 Task: Add a condition where "Priority Is not High" in pending tickets.
Action: Mouse moved to (144, 547)
Screenshot: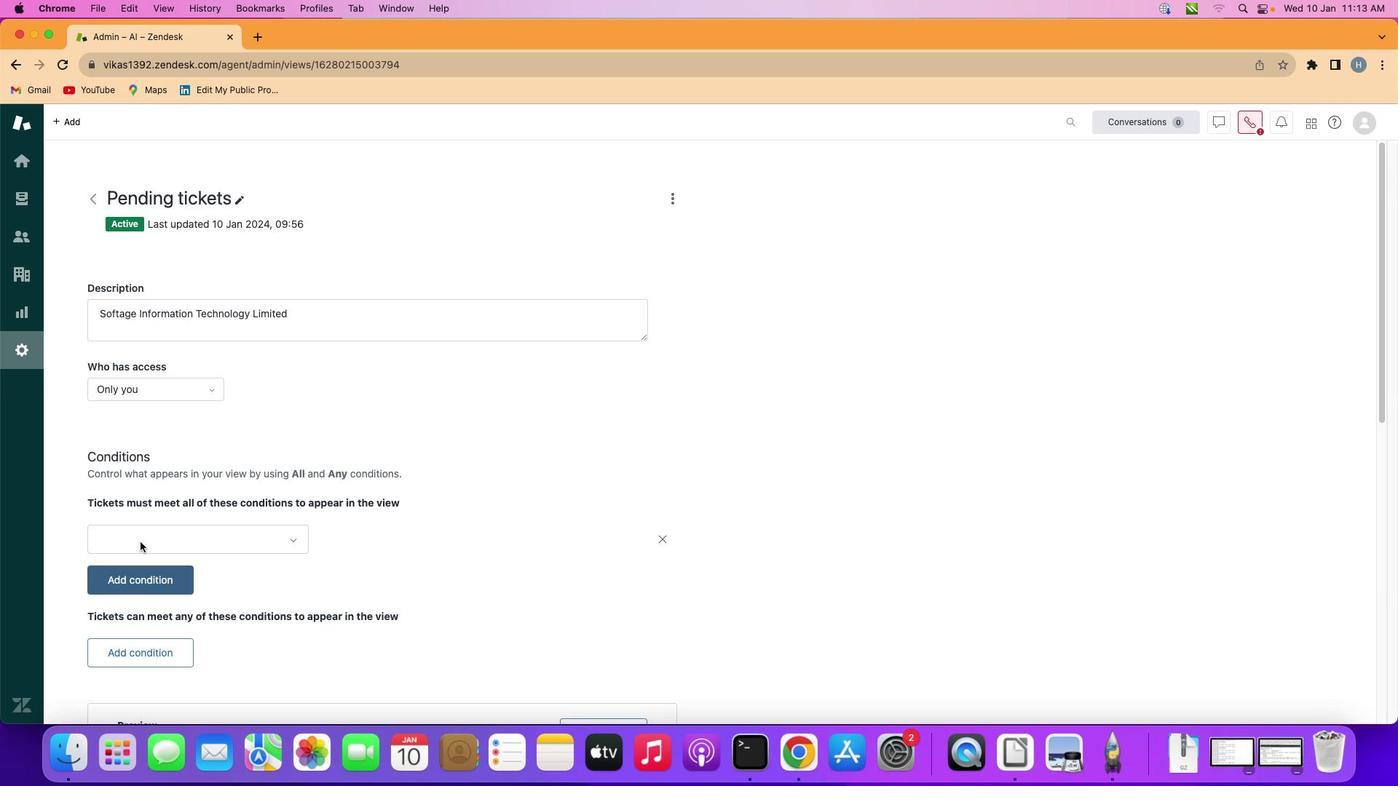 
Action: Mouse pressed left at (144, 547)
Screenshot: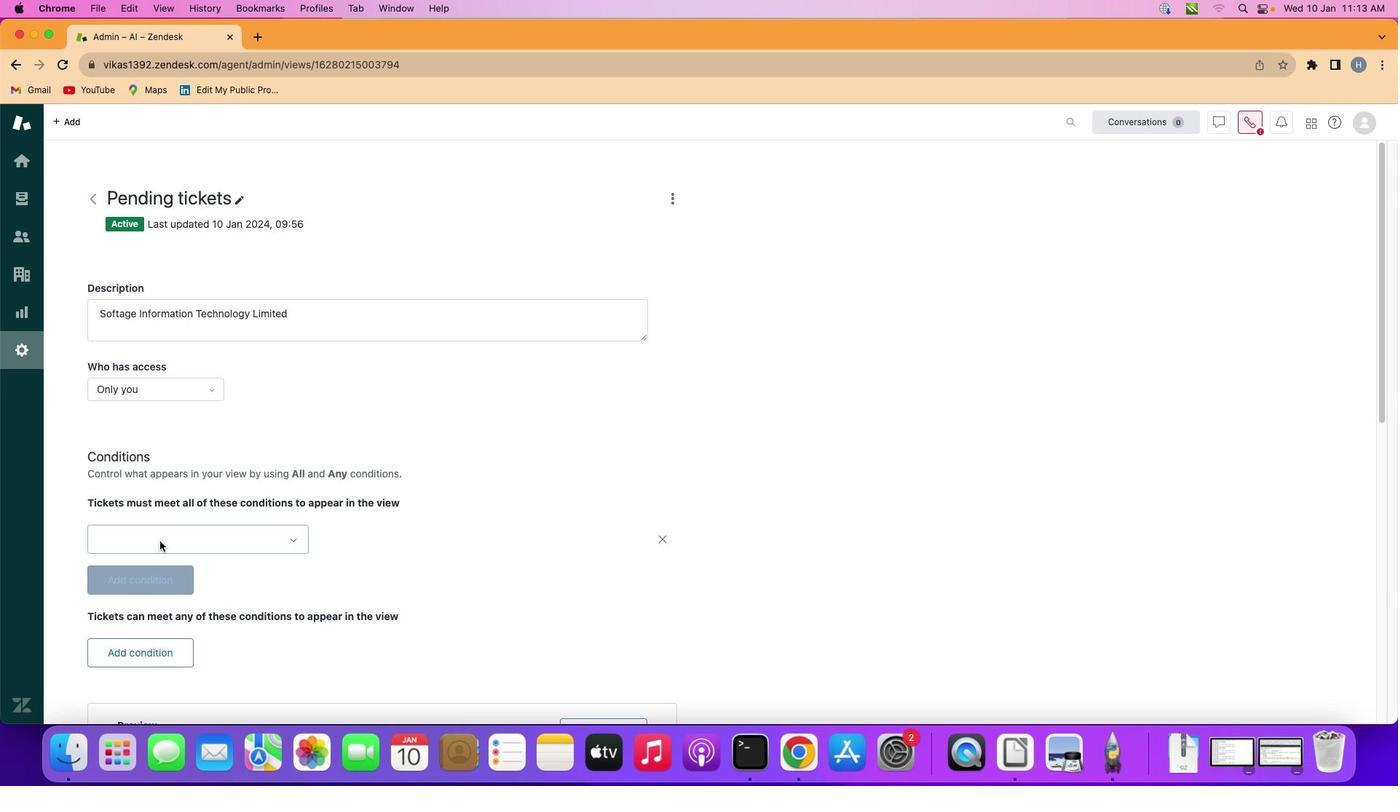 
Action: Mouse moved to (240, 545)
Screenshot: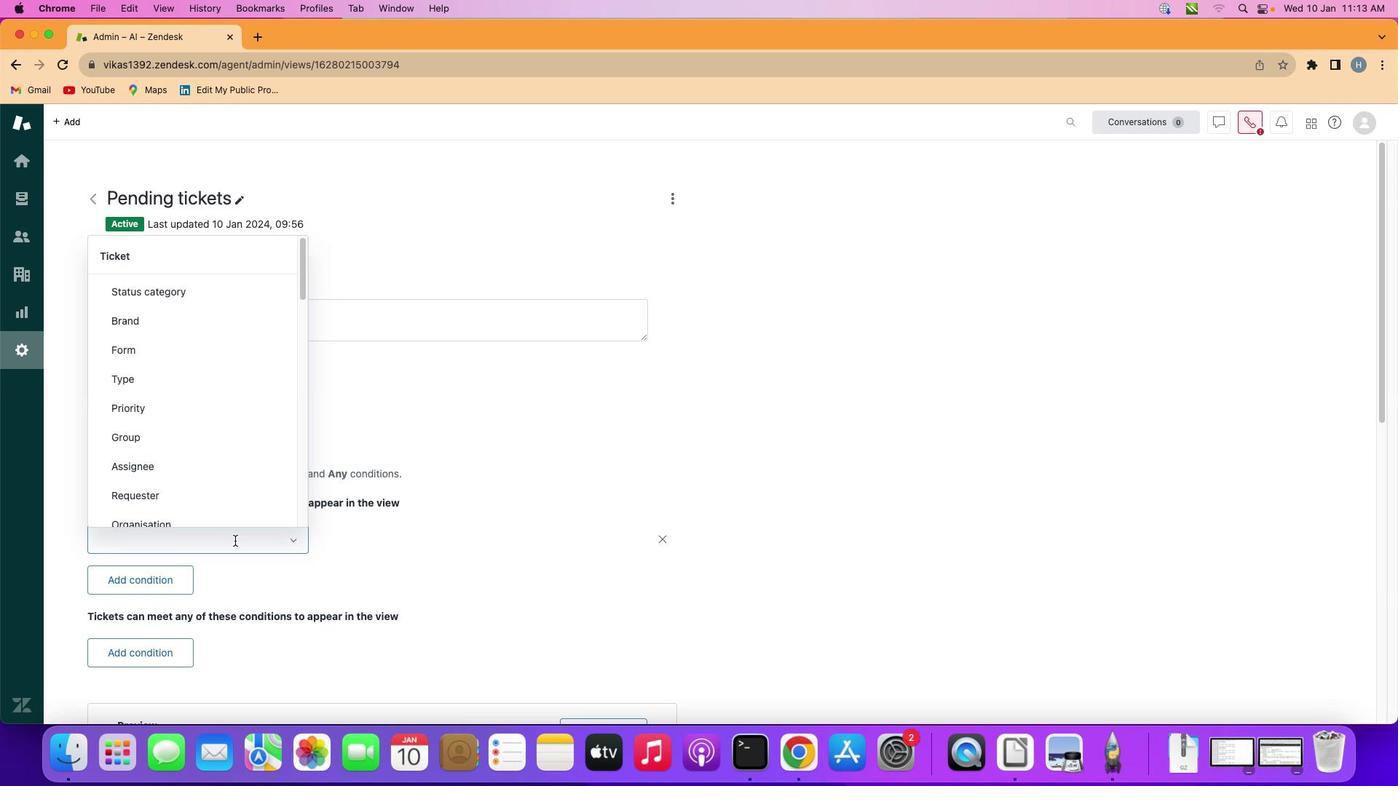 
Action: Mouse pressed left at (240, 545)
Screenshot: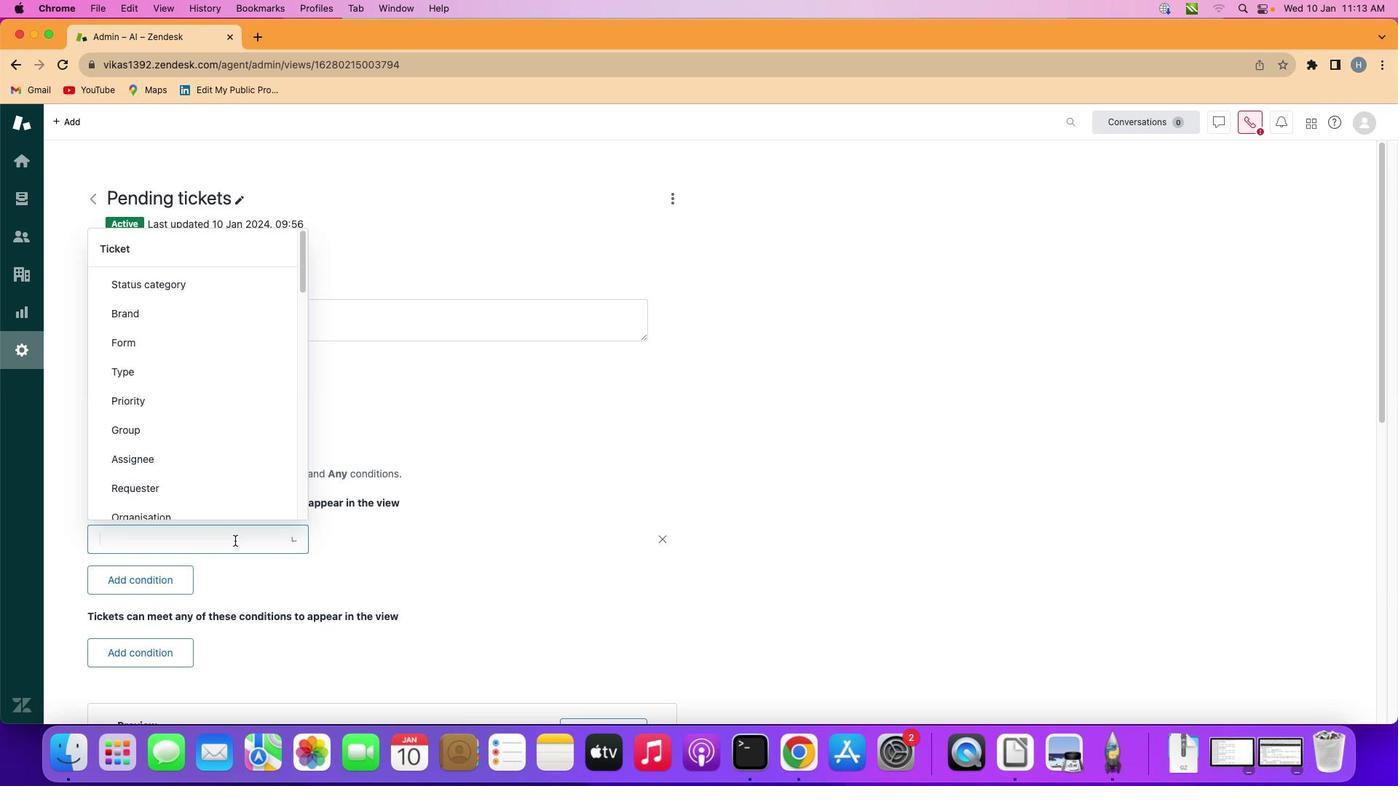 
Action: Mouse moved to (238, 411)
Screenshot: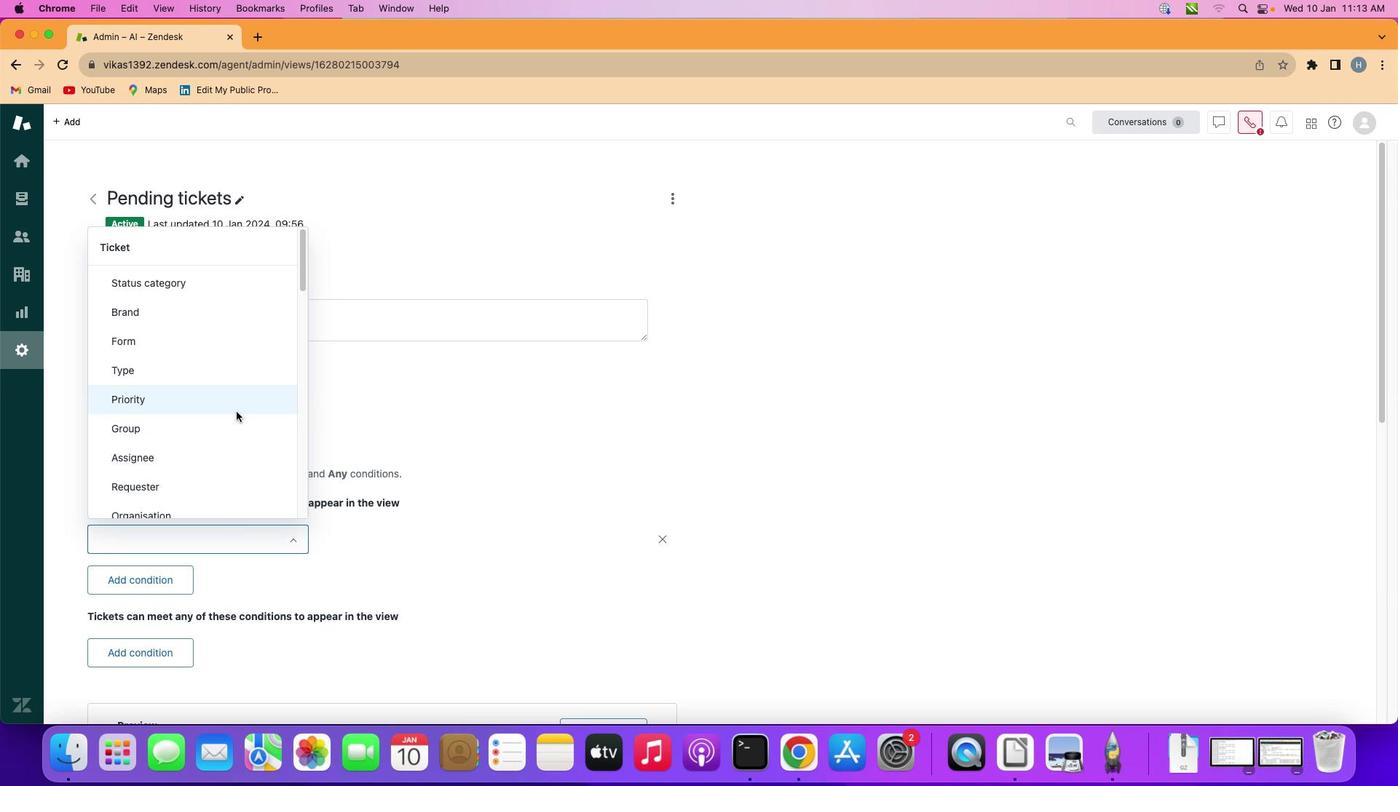 
Action: Mouse pressed left at (238, 411)
Screenshot: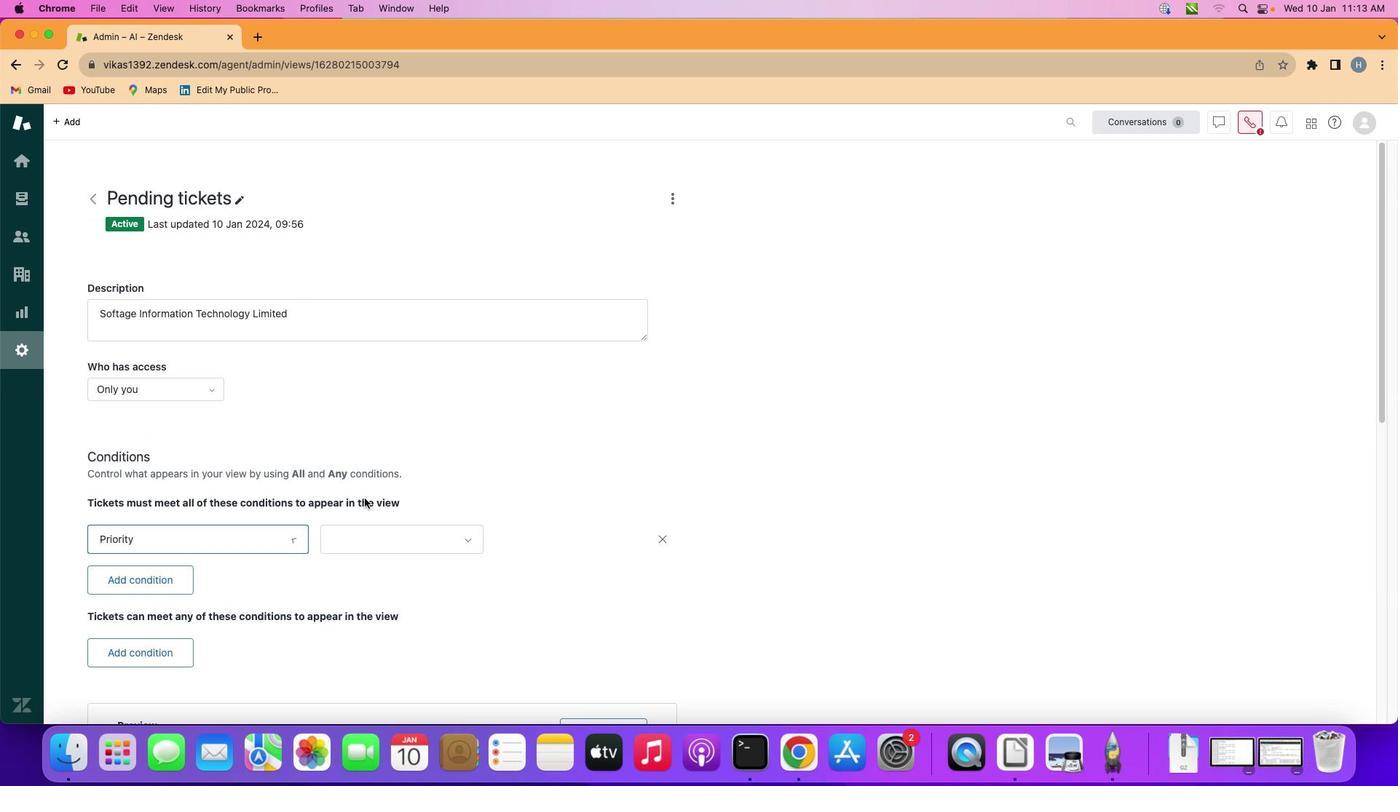 
Action: Mouse moved to (439, 552)
Screenshot: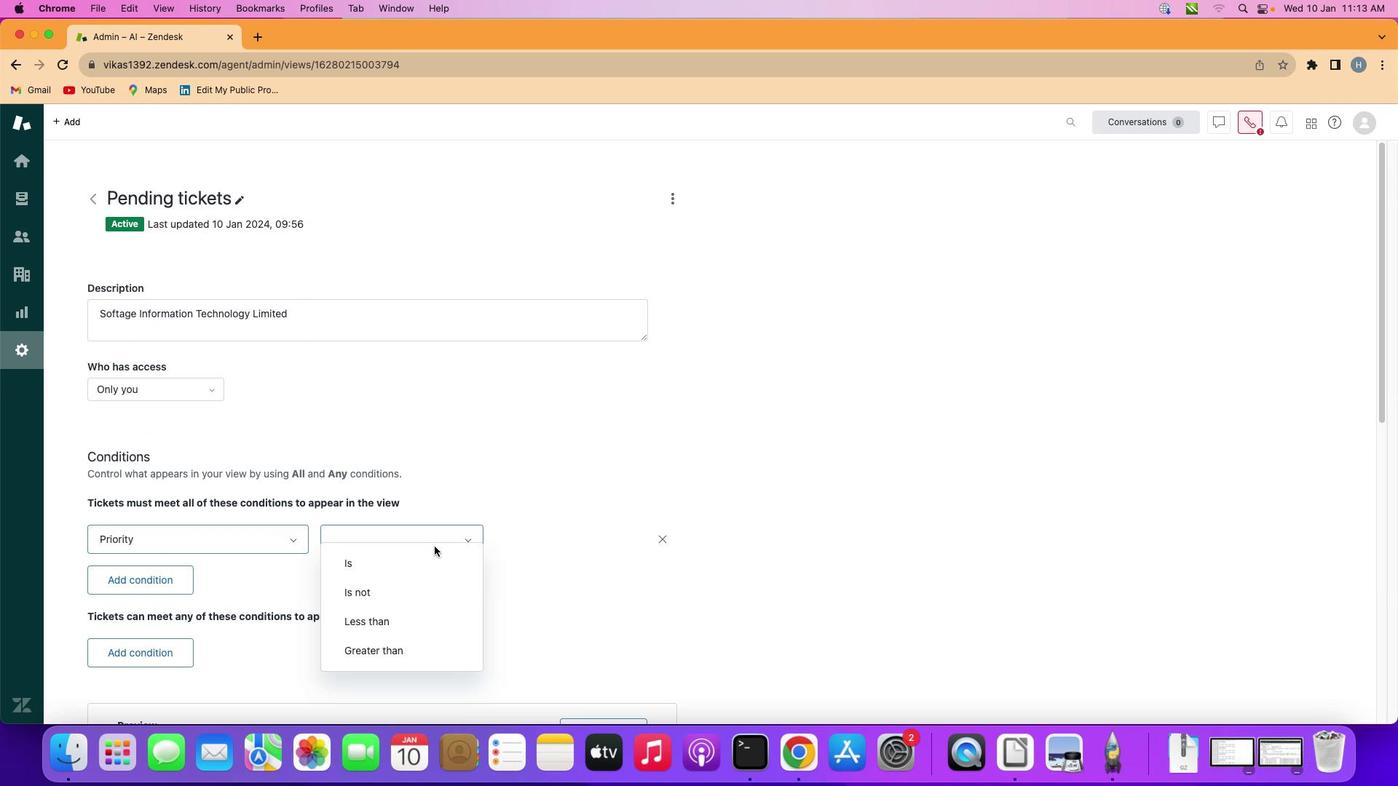 
Action: Mouse pressed left at (439, 552)
Screenshot: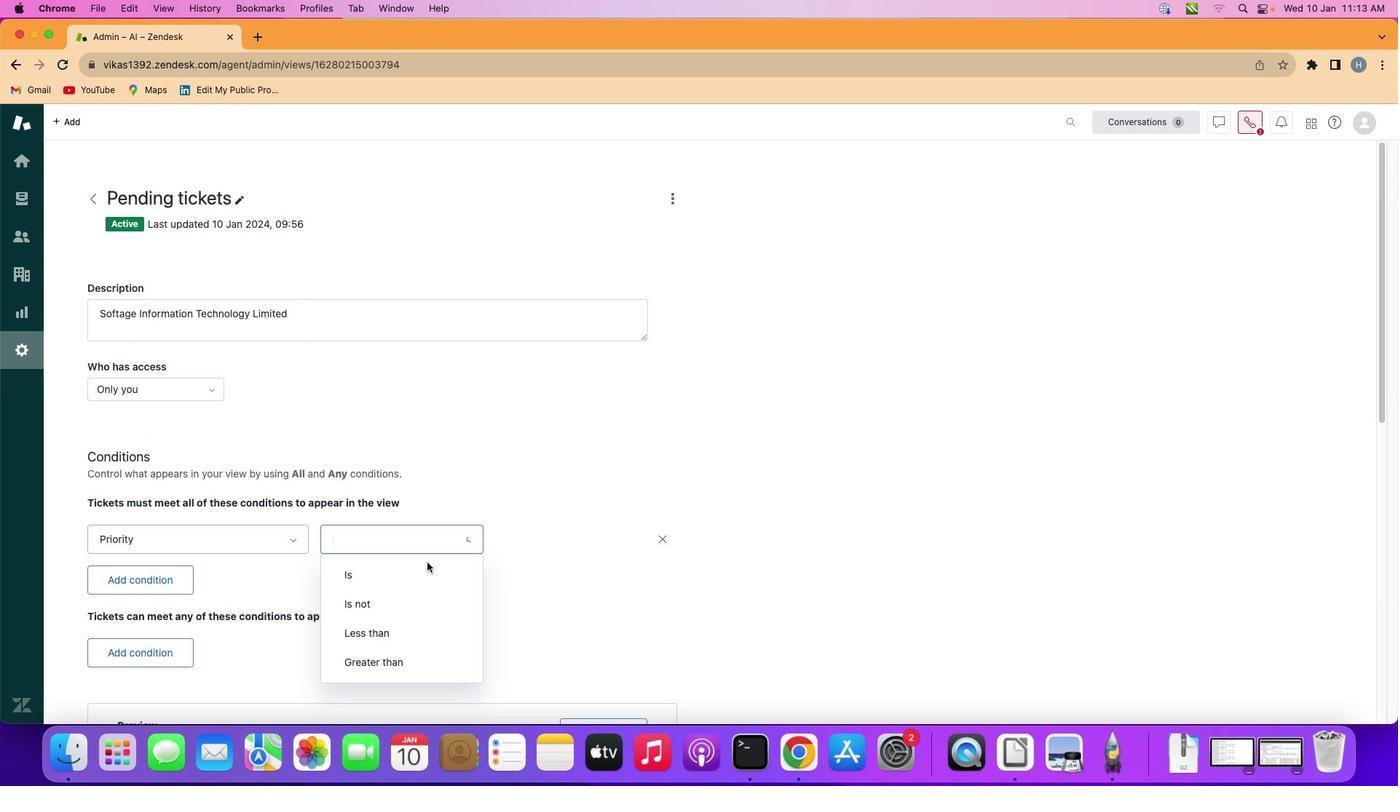 
Action: Mouse moved to (427, 602)
Screenshot: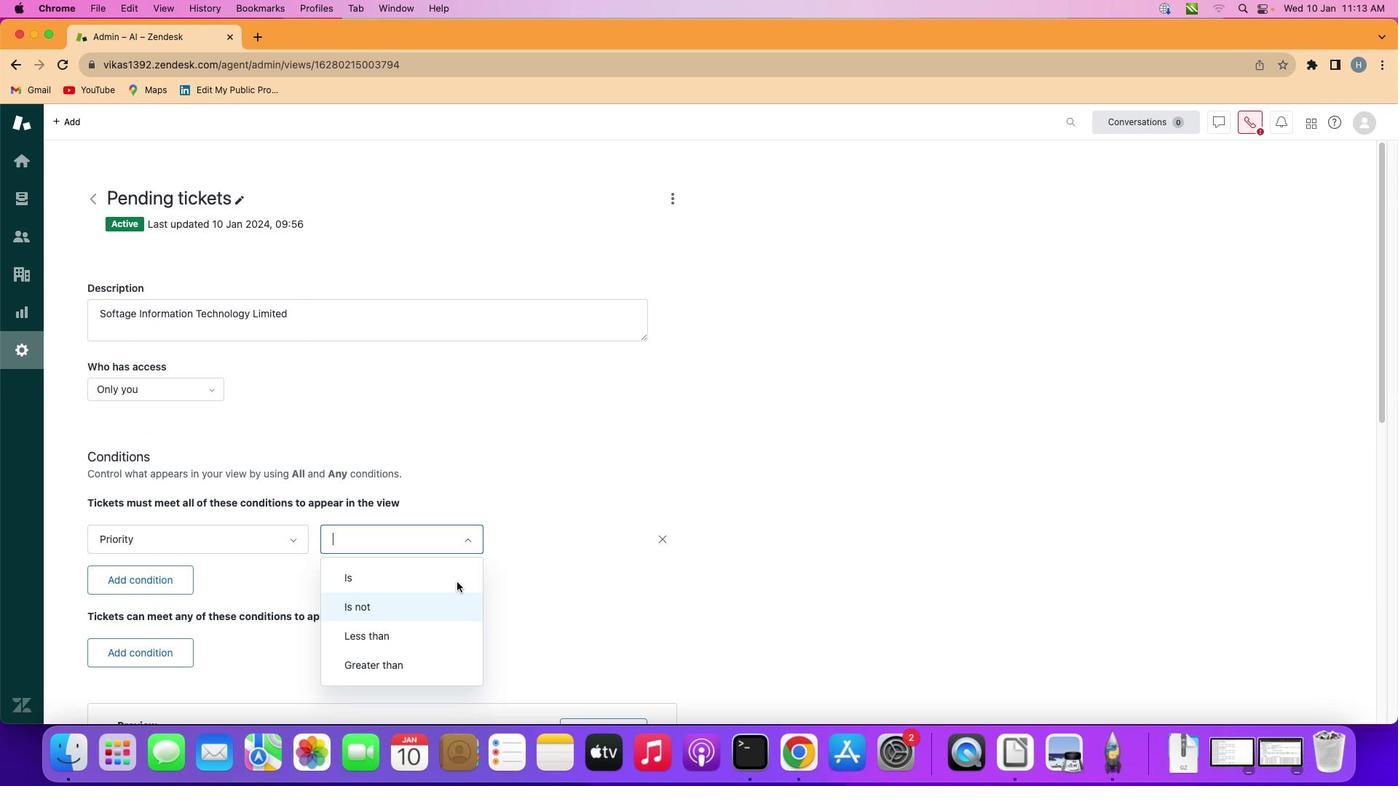 
Action: Mouse pressed left at (427, 602)
Screenshot: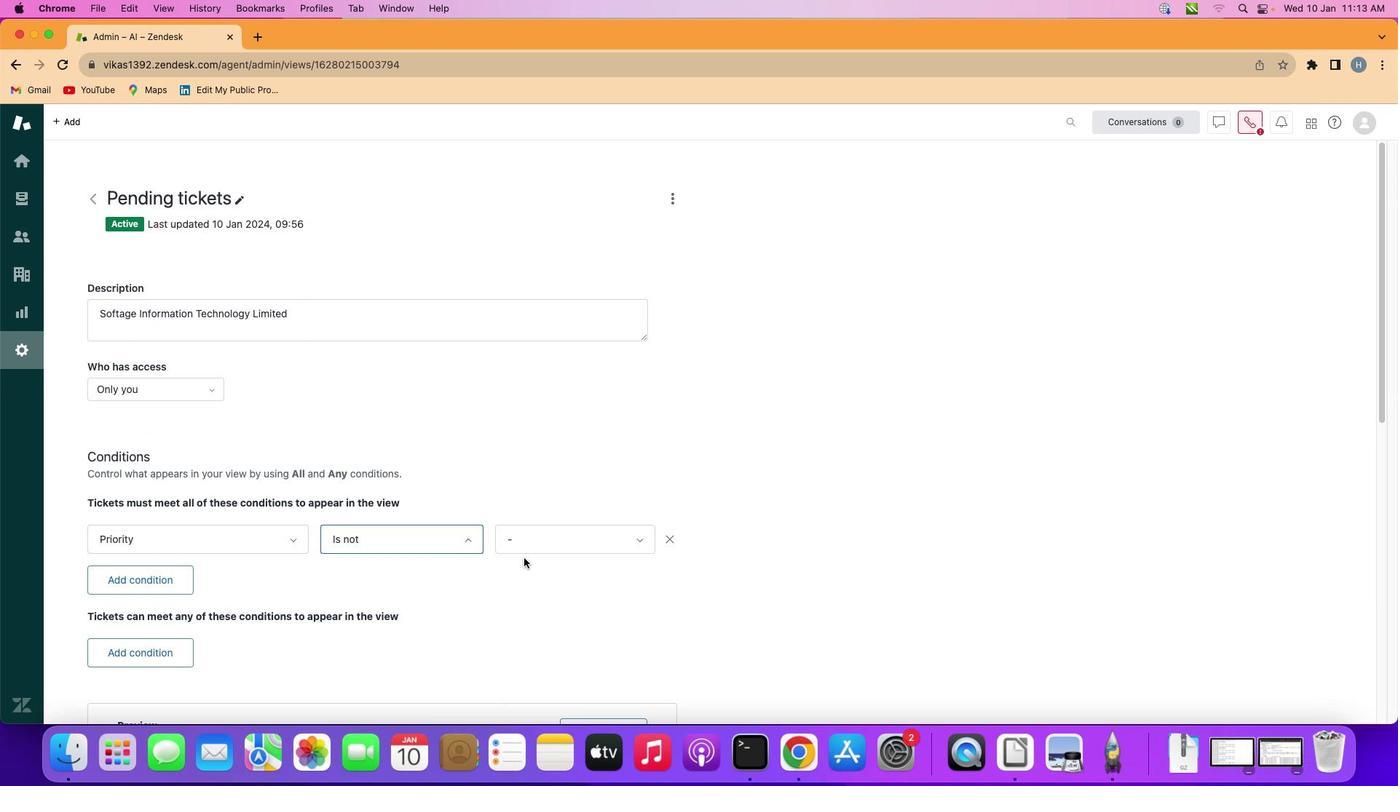 
Action: Mouse moved to (566, 549)
Screenshot: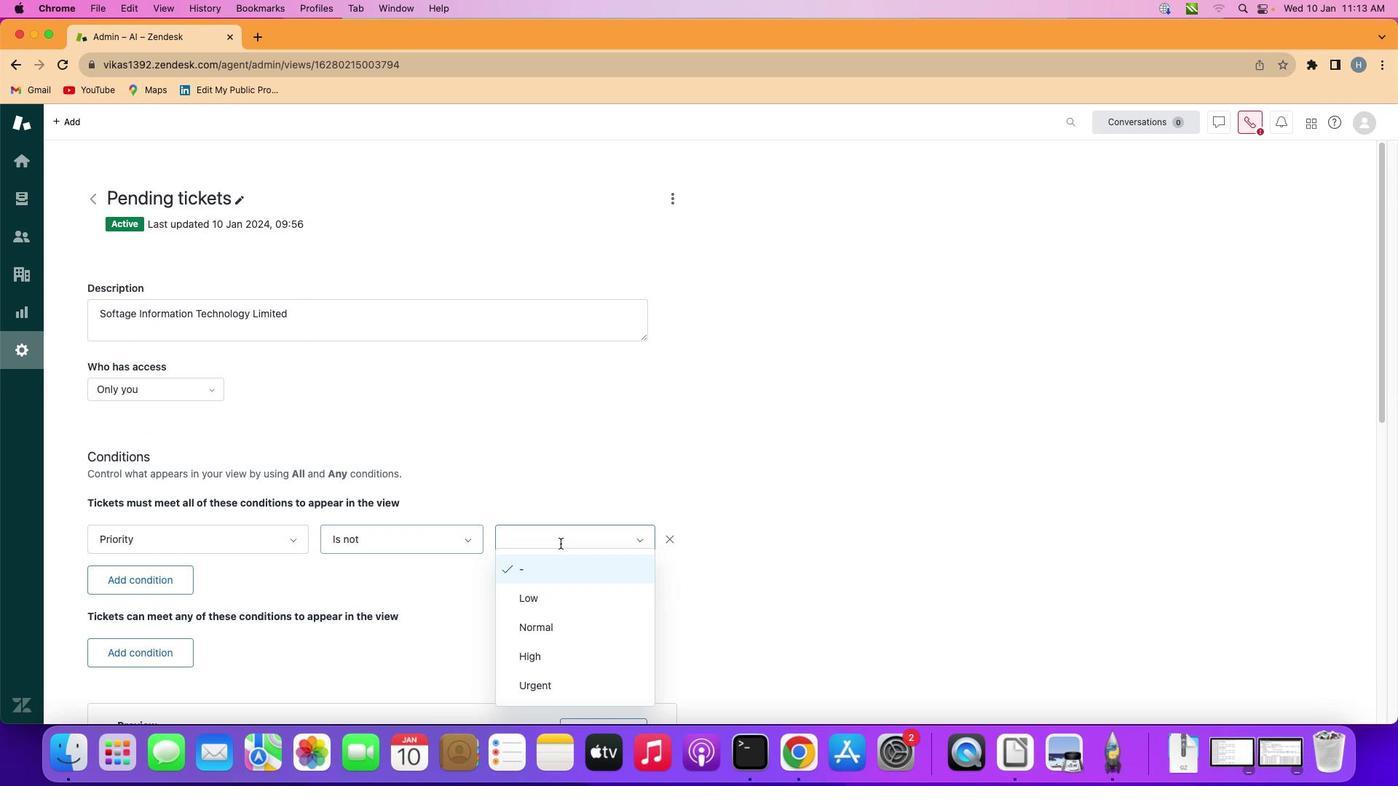 
Action: Mouse pressed left at (566, 549)
Screenshot: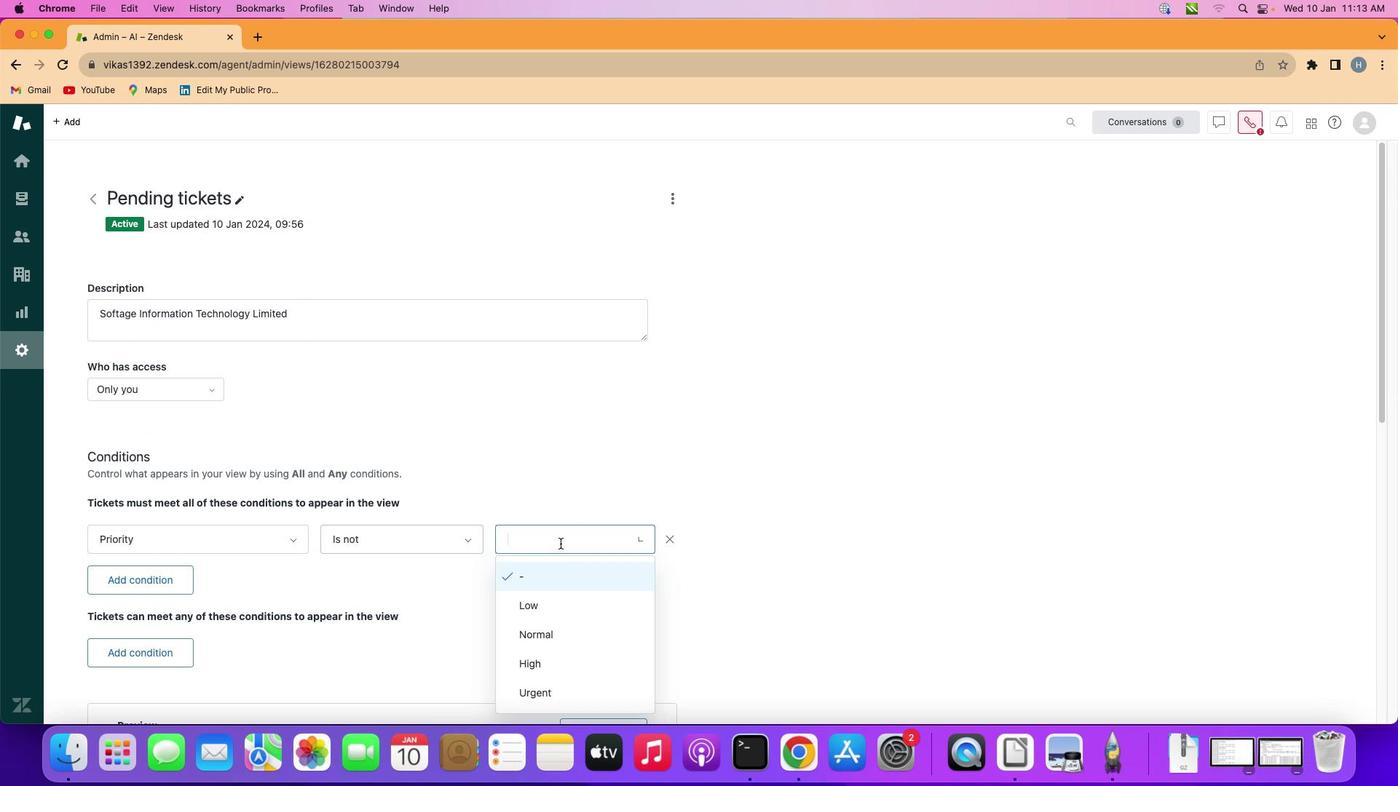 
Action: Mouse moved to (574, 666)
Screenshot: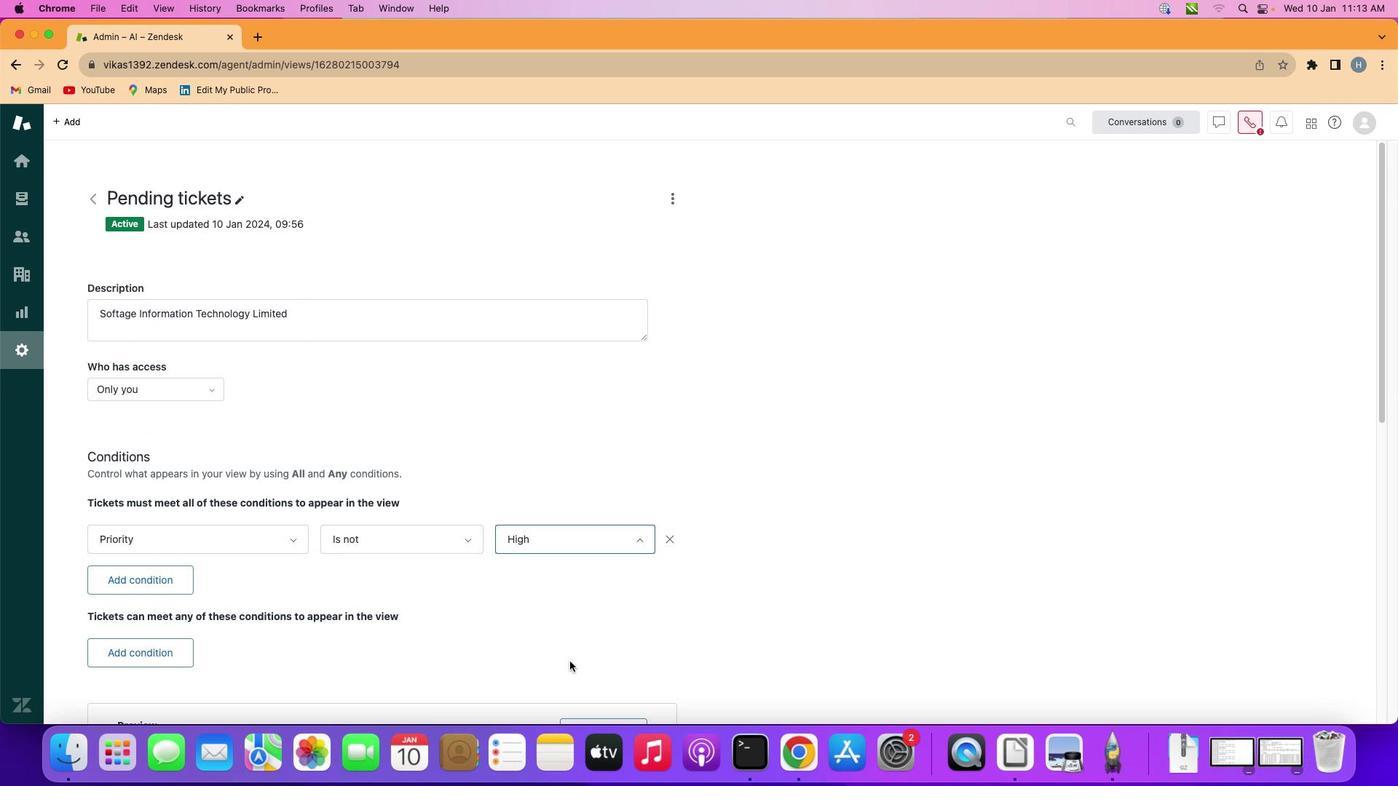 
Action: Mouse pressed left at (574, 666)
Screenshot: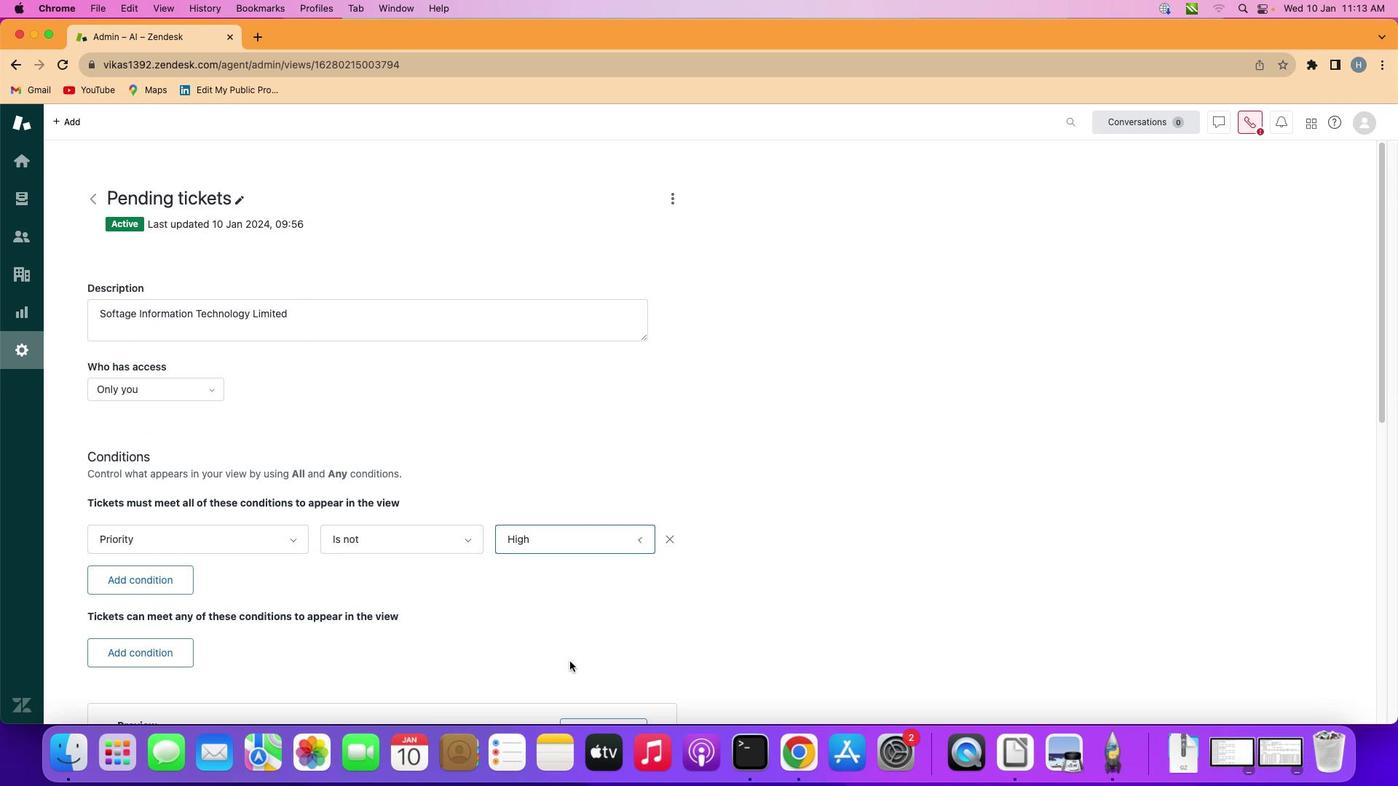 
